 Task: Set the last name for billing information to "Smith".
Action: Mouse moved to (1047, 97)
Screenshot: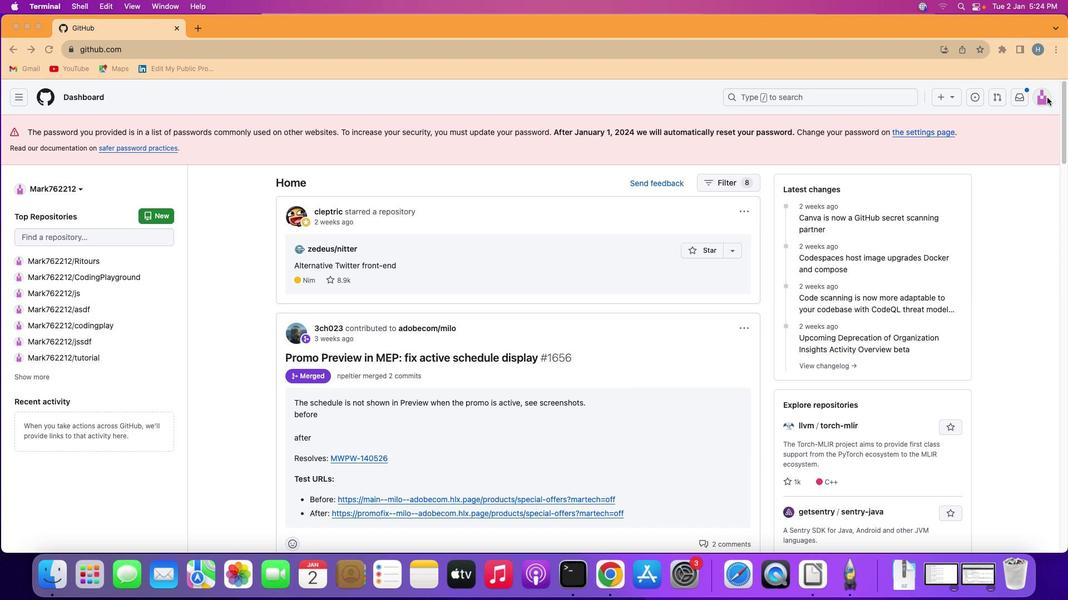 
Action: Mouse pressed left at (1047, 97)
Screenshot: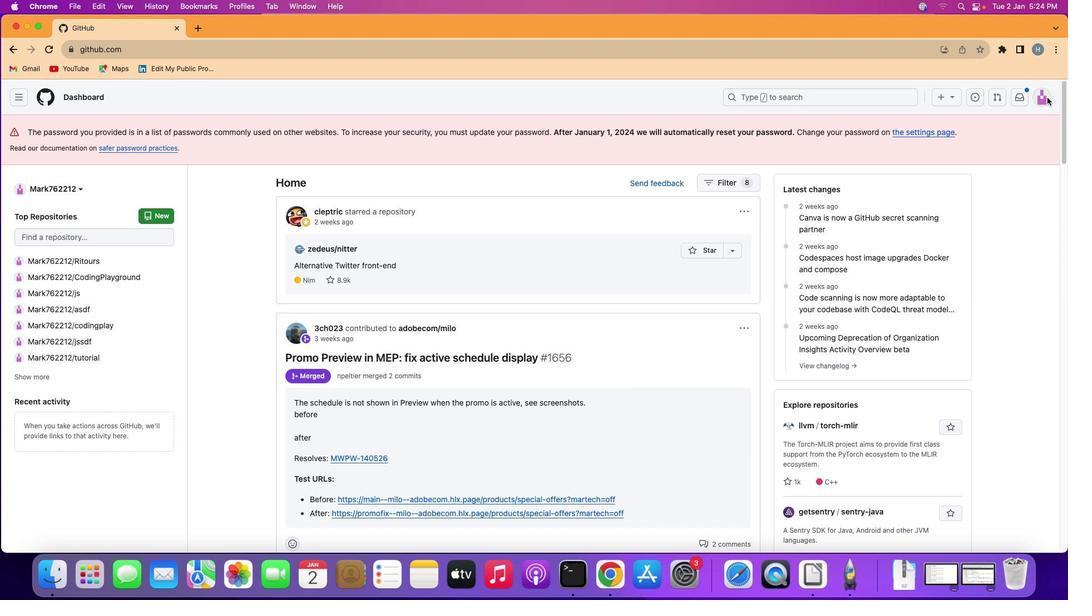 
Action: Mouse moved to (1040, 100)
Screenshot: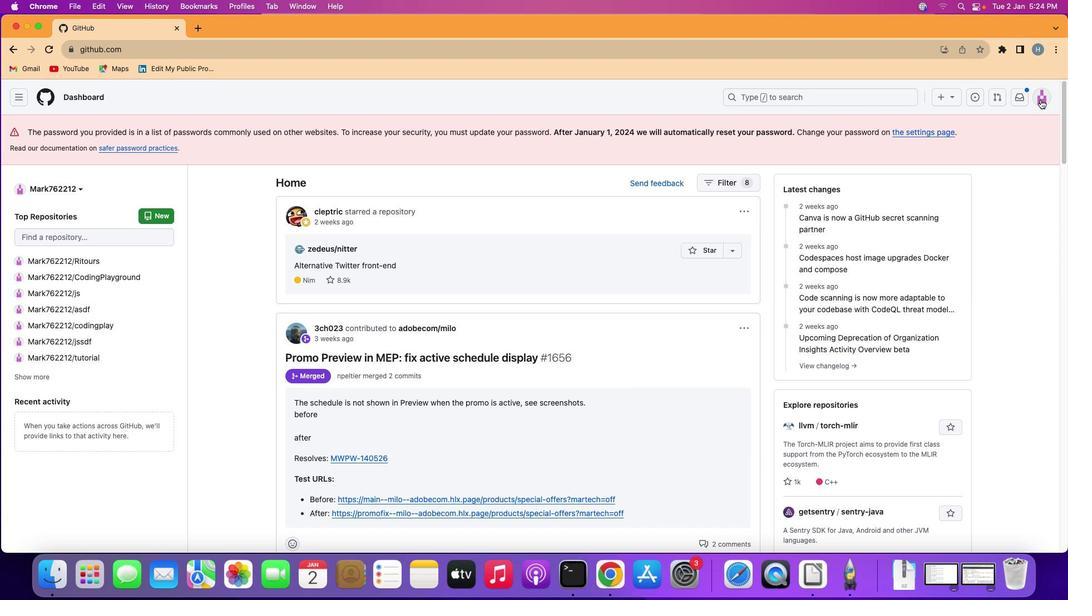 
Action: Mouse pressed left at (1040, 100)
Screenshot: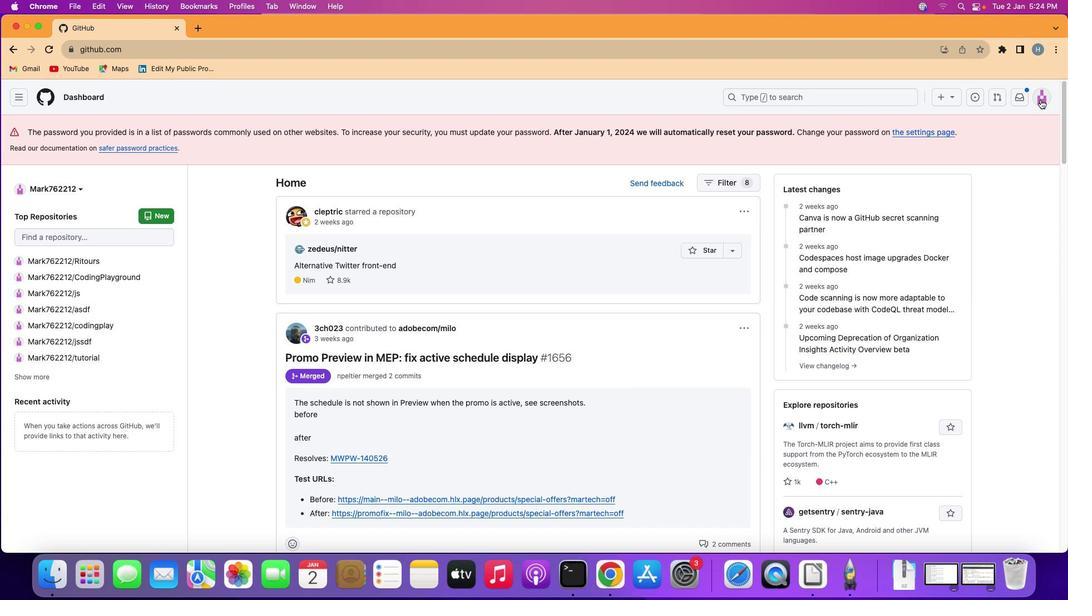 
Action: Mouse moved to (948, 397)
Screenshot: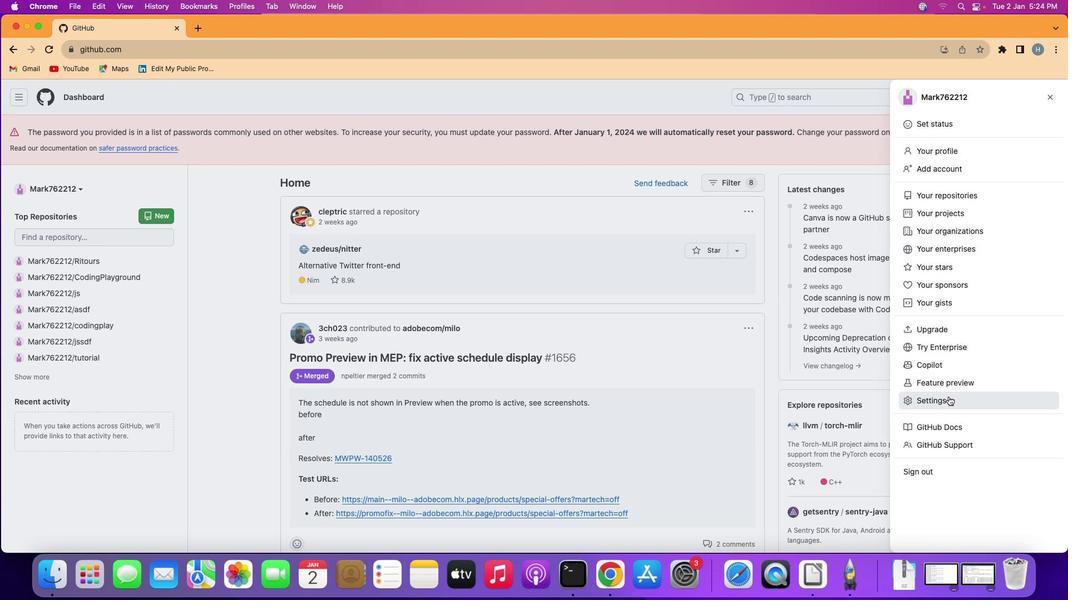 
Action: Mouse pressed left at (948, 397)
Screenshot: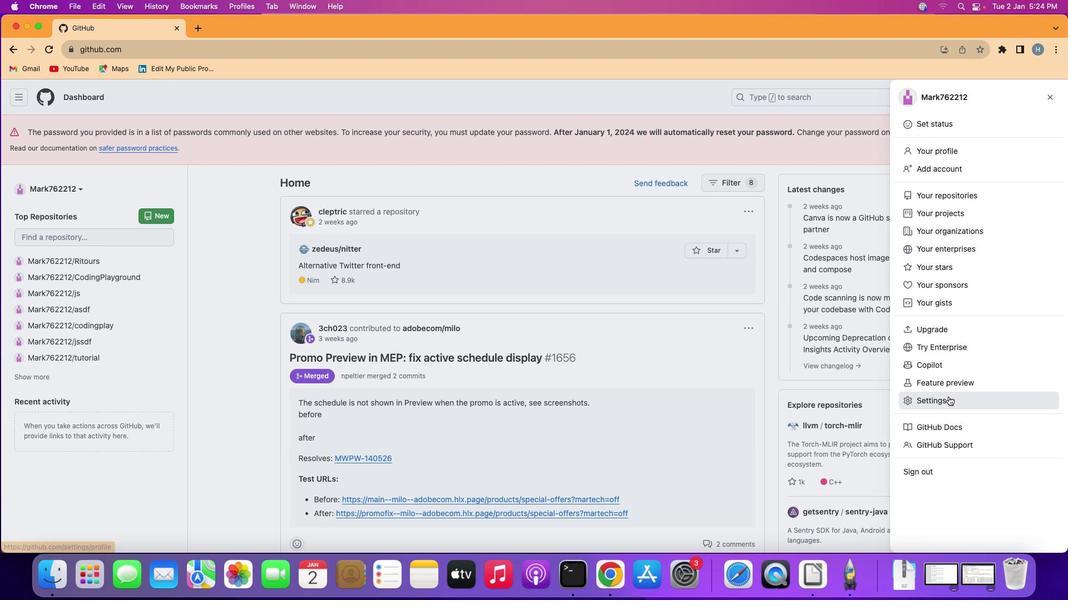 
Action: Mouse moved to (318, 344)
Screenshot: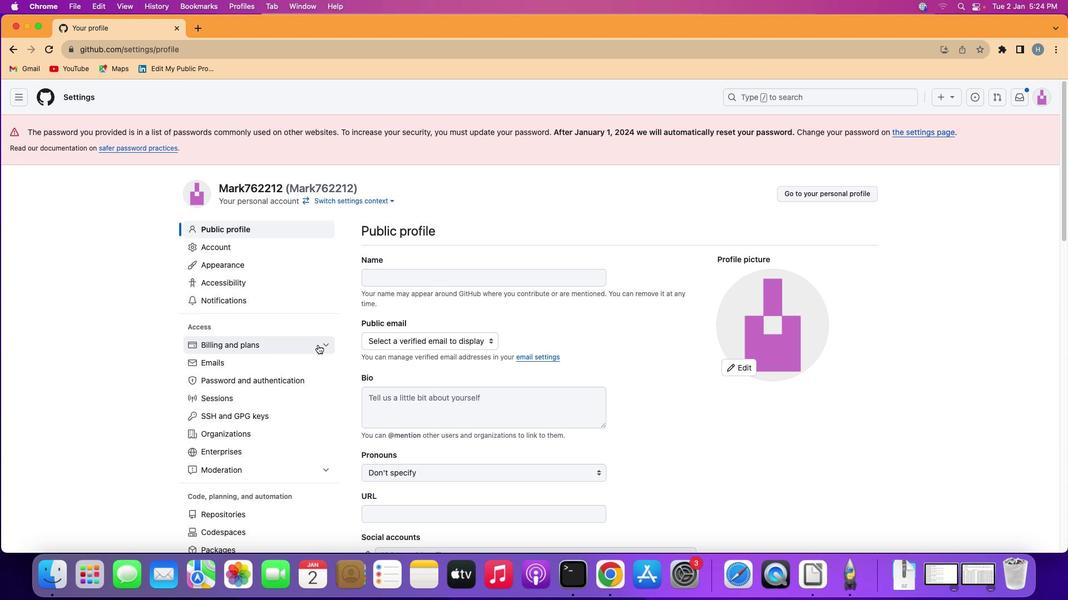 
Action: Mouse pressed left at (318, 344)
Screenshot: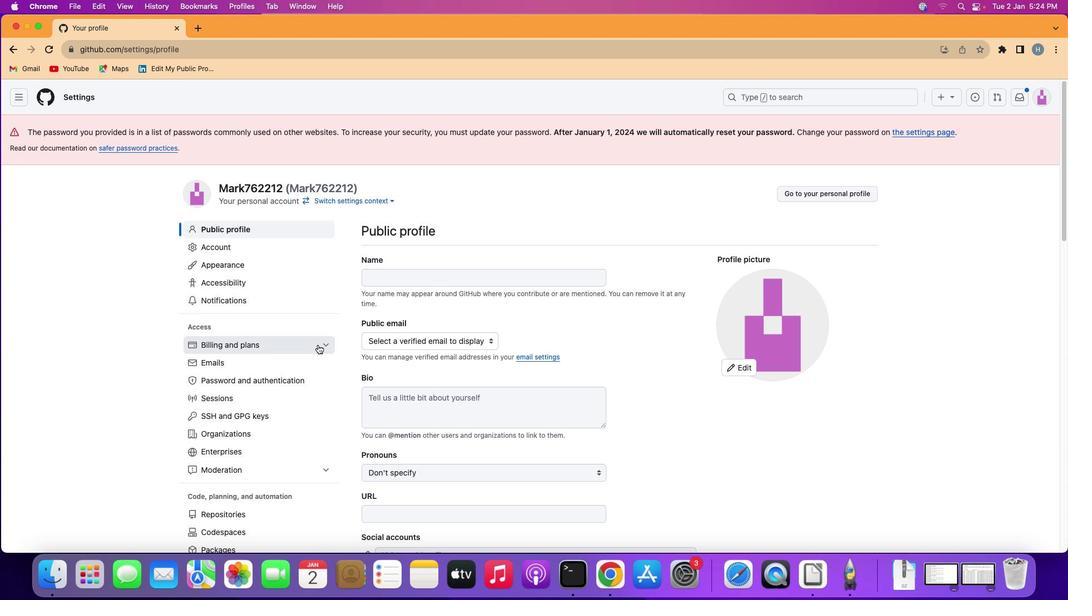 
Action: Mouse moved to (267, 396)
Screenshot: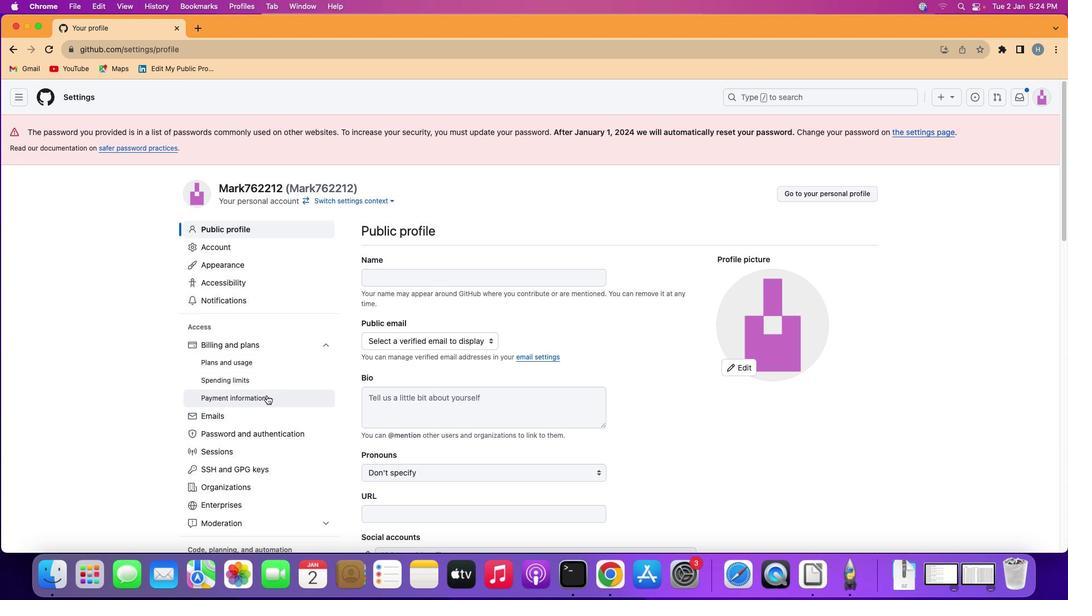 
Action: Mouse pressed left at (267, 396)
Screenshot: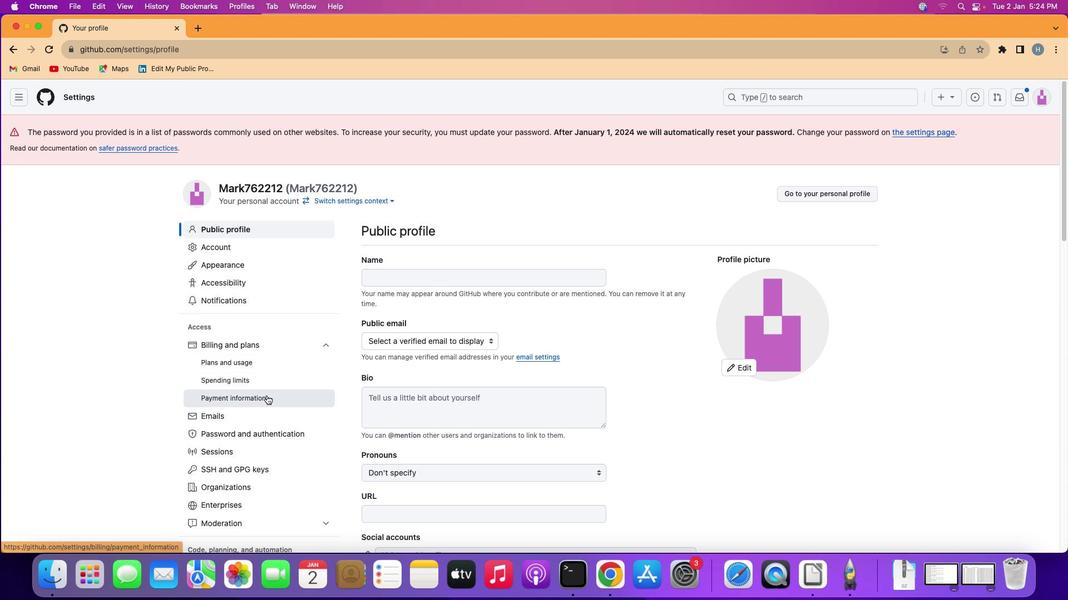 
Action: Mouse moved to (549, 421)
Screenshot: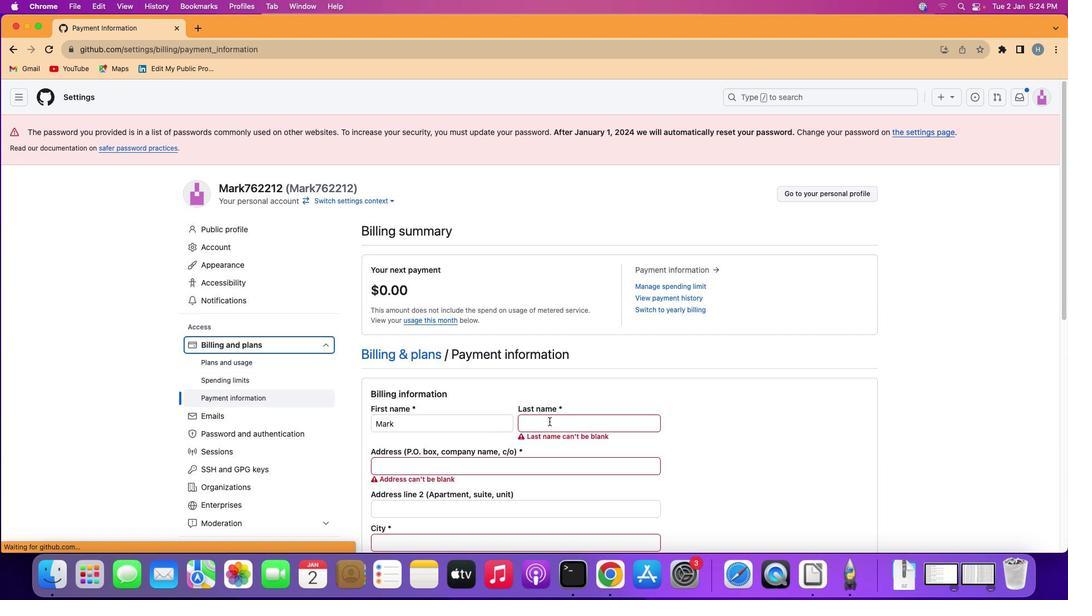
Action: Mouse pressed left at (549, 421)
Screenshot: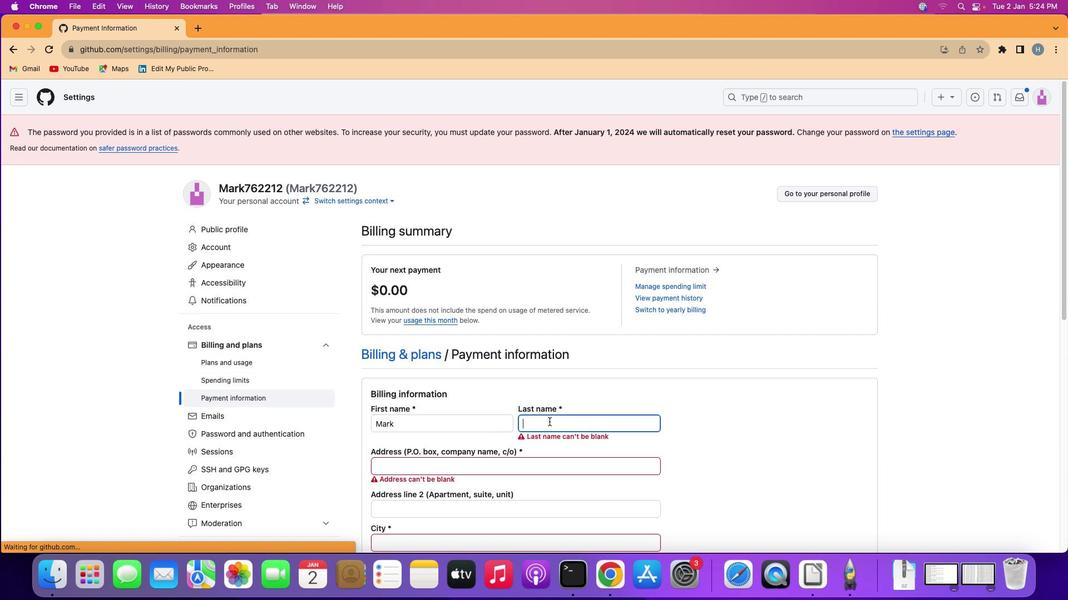 
Action: Mouse moved to (549, 421)
Screenshot: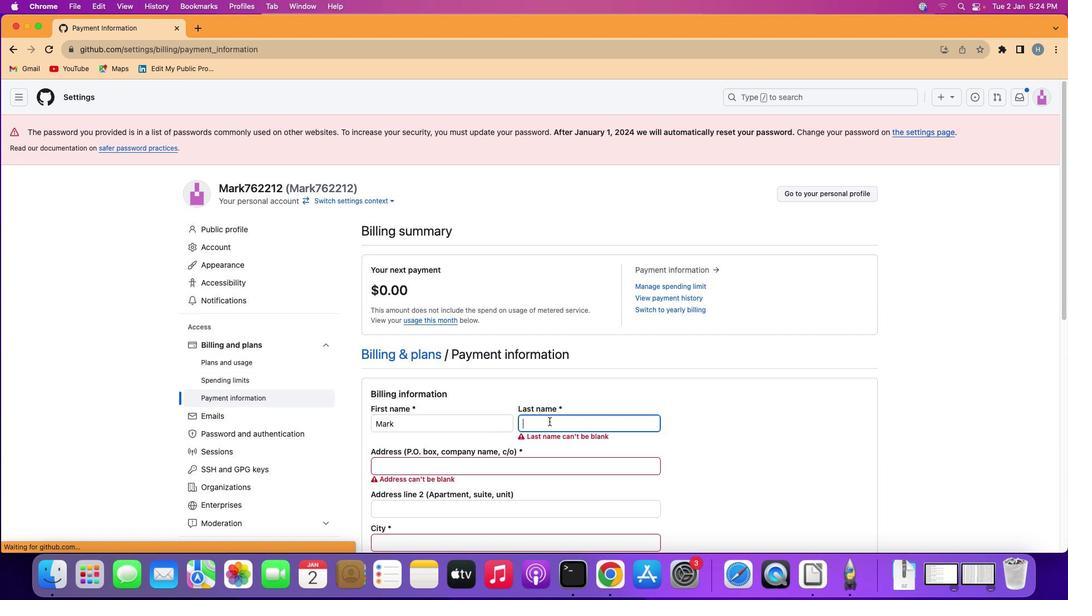 
Action: Key pressed Key.shift'S''M''I''T''H'Key.backspaceKey.backspaceKey.backspaceKey.backspaceKey.shiftKey.caps_lock'm''i''t''h'Key.enter
Screenshot: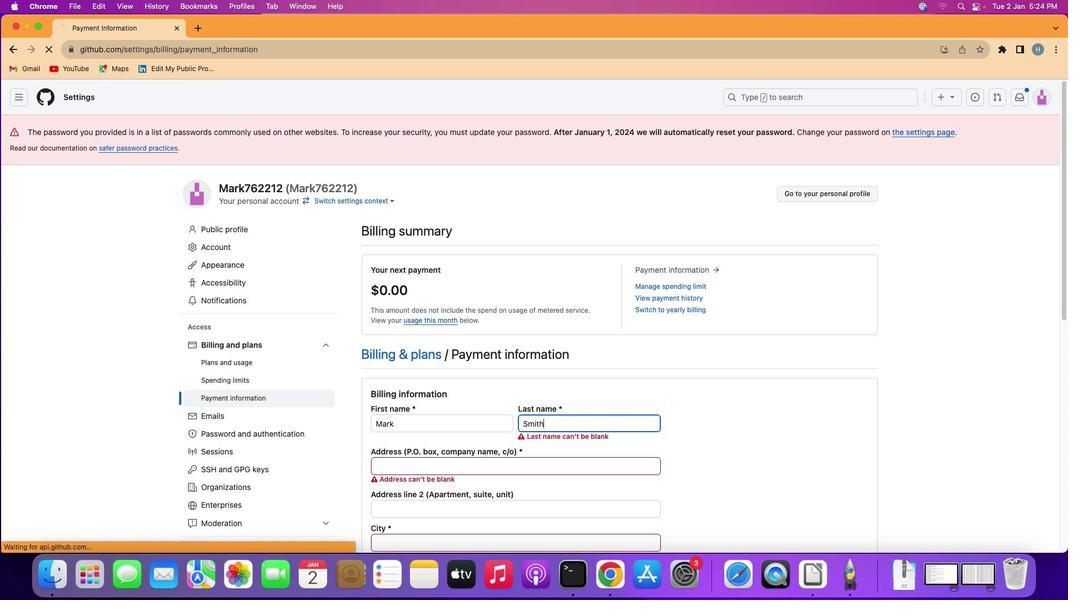 
